 Task: Learn more about a recruiter lite.
Action: Mouse moved to (737, 98)
Screenshot: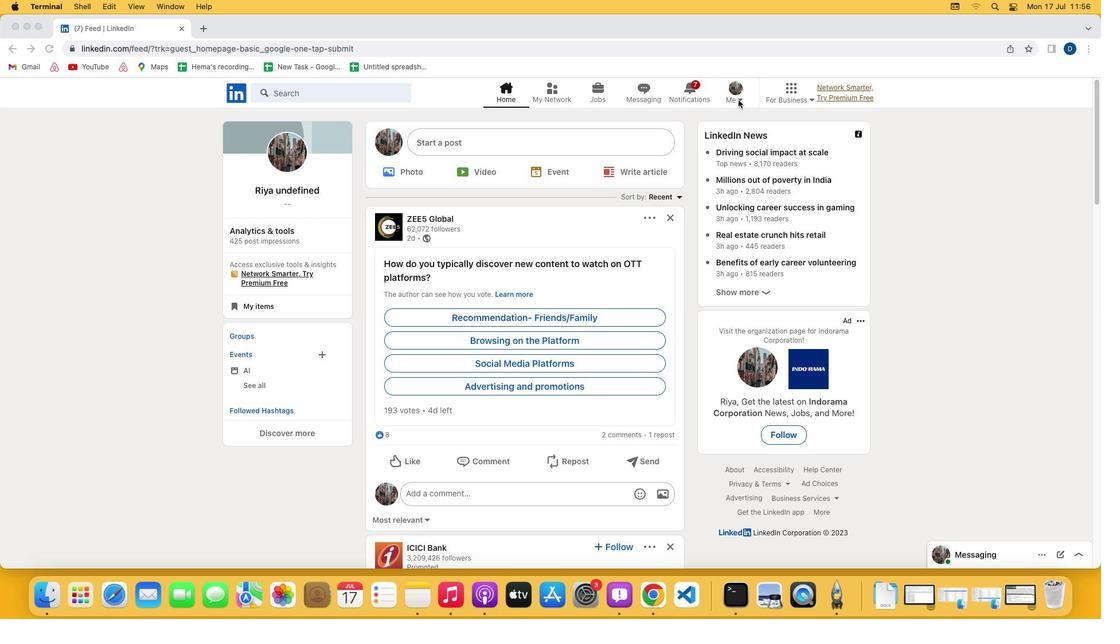 
Action: Mouse pressed left at (737, 98)
Screenshot: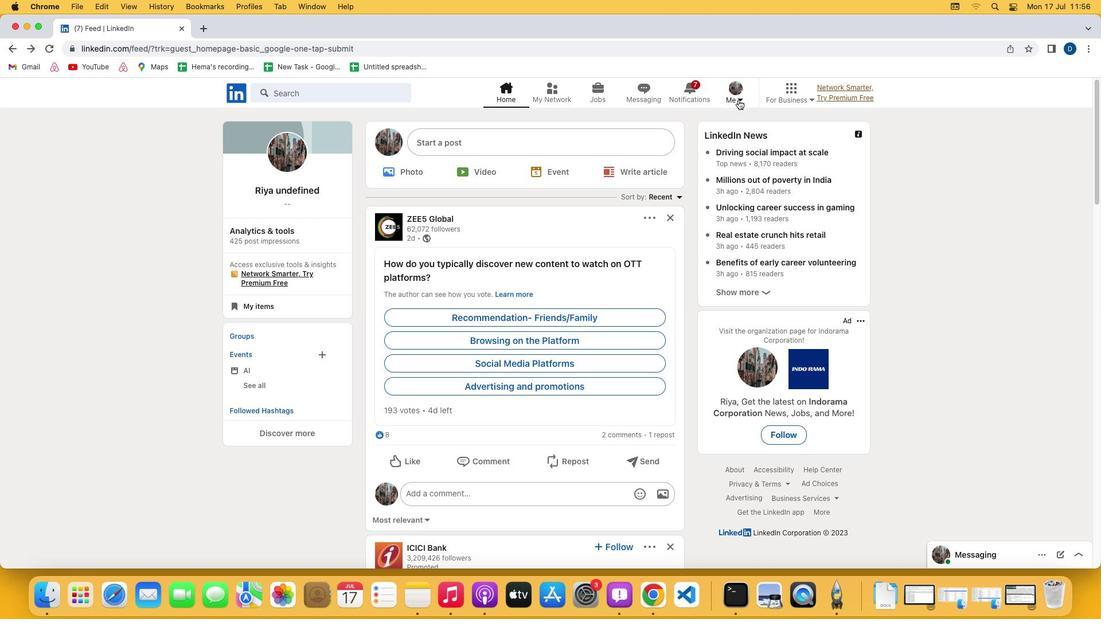 
Action: Mouse moved to (739, 99)
Screenshot: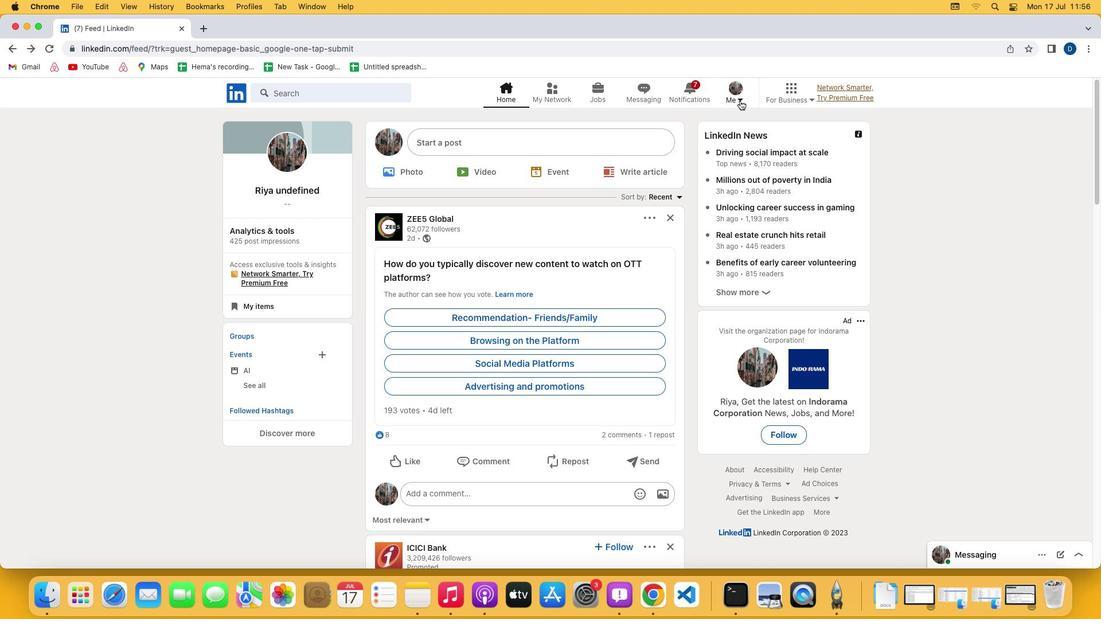 
Action: Mouse pressed left at (739, 99)
Screenshot: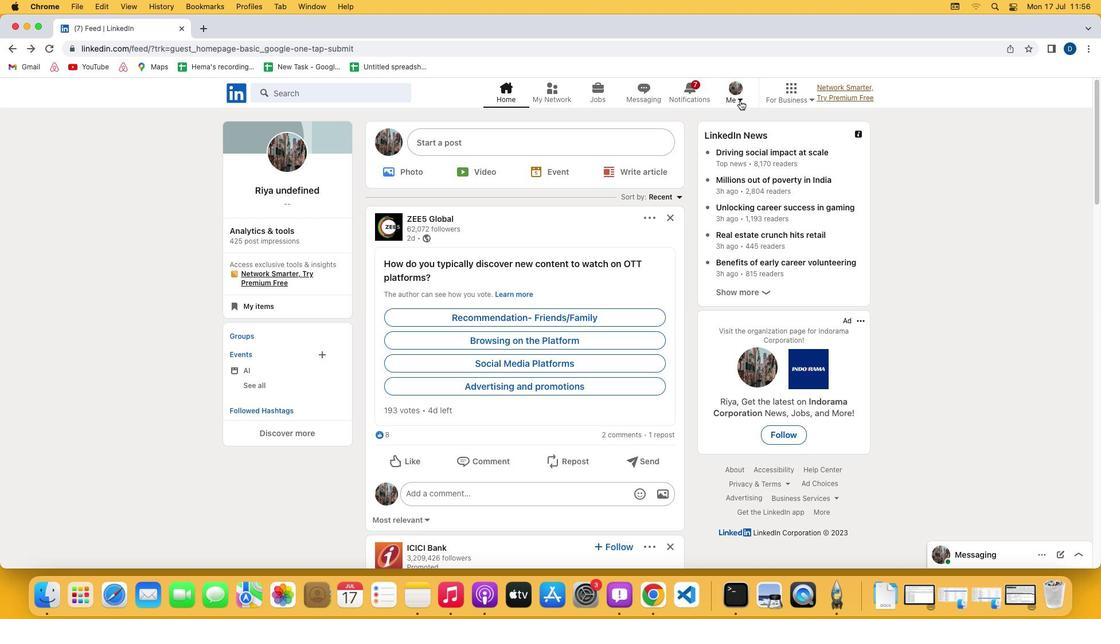 
Action: Mouse moved to (667, 215)
Screenshot: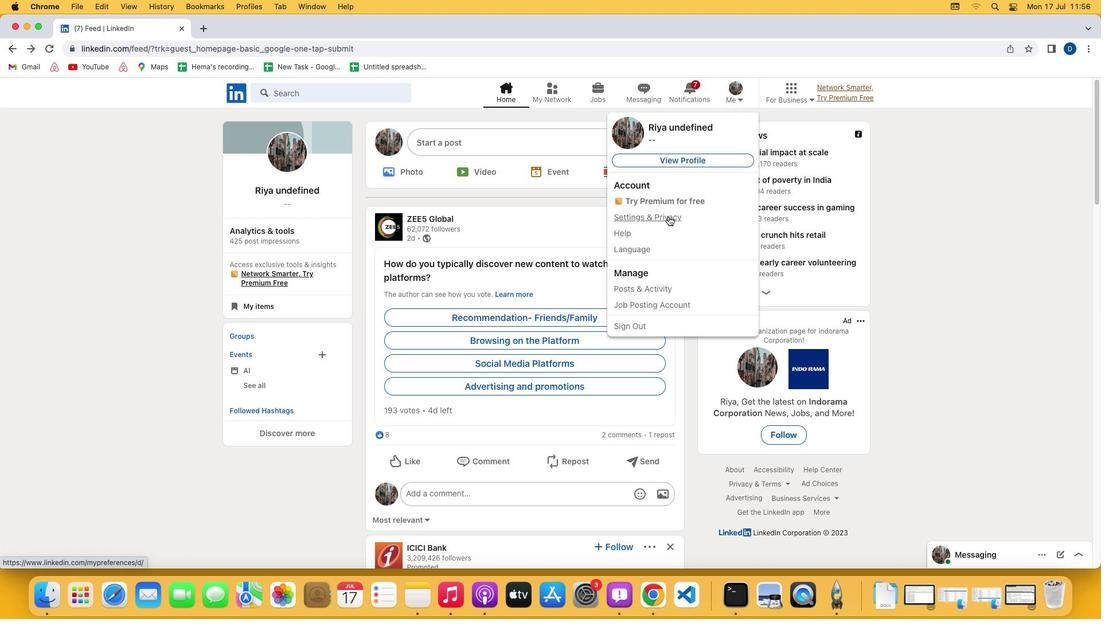 
Action: Mouse pressed left at (667, 215)
Screenshot: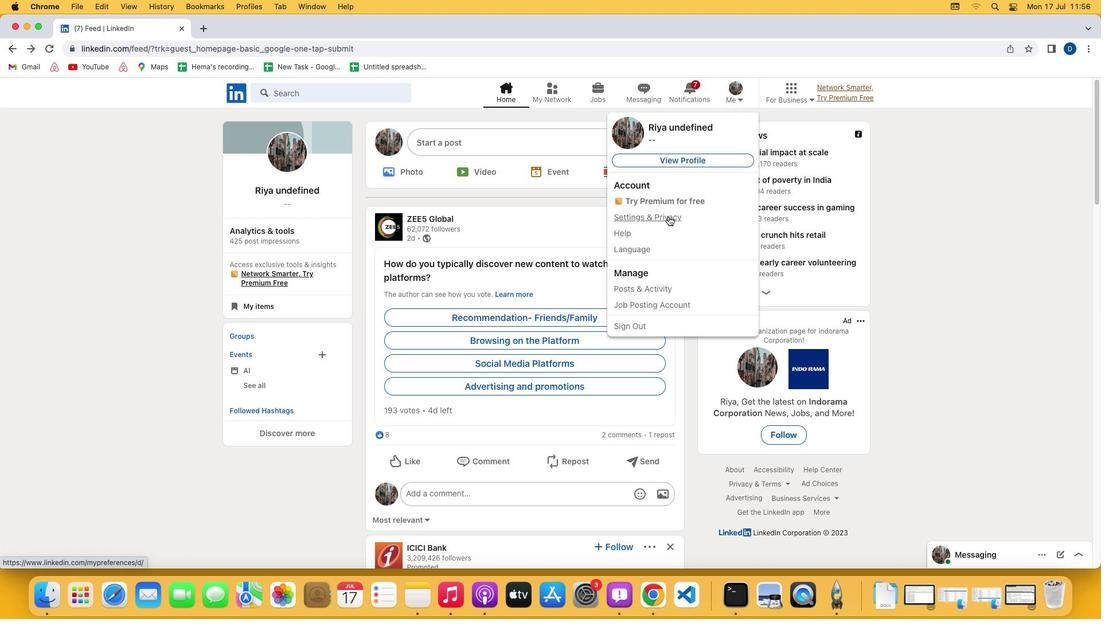 
Action: Mouse moved to (630, 346)
Screenshot: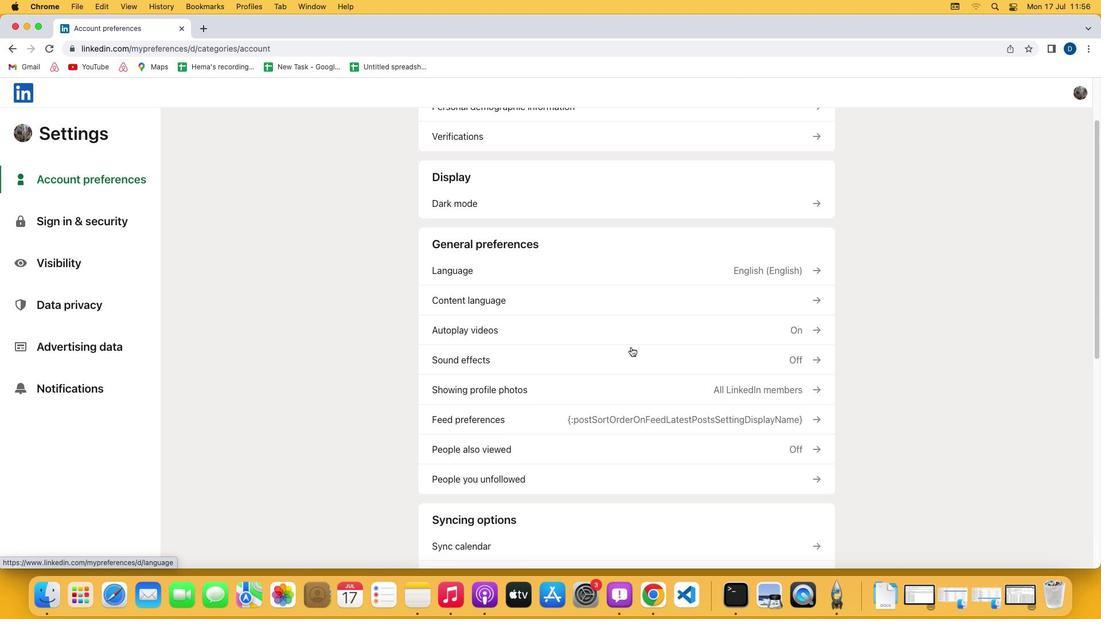 
Action: Mouse scrolled (630, 346) with delta (0, -1)
Screenshot: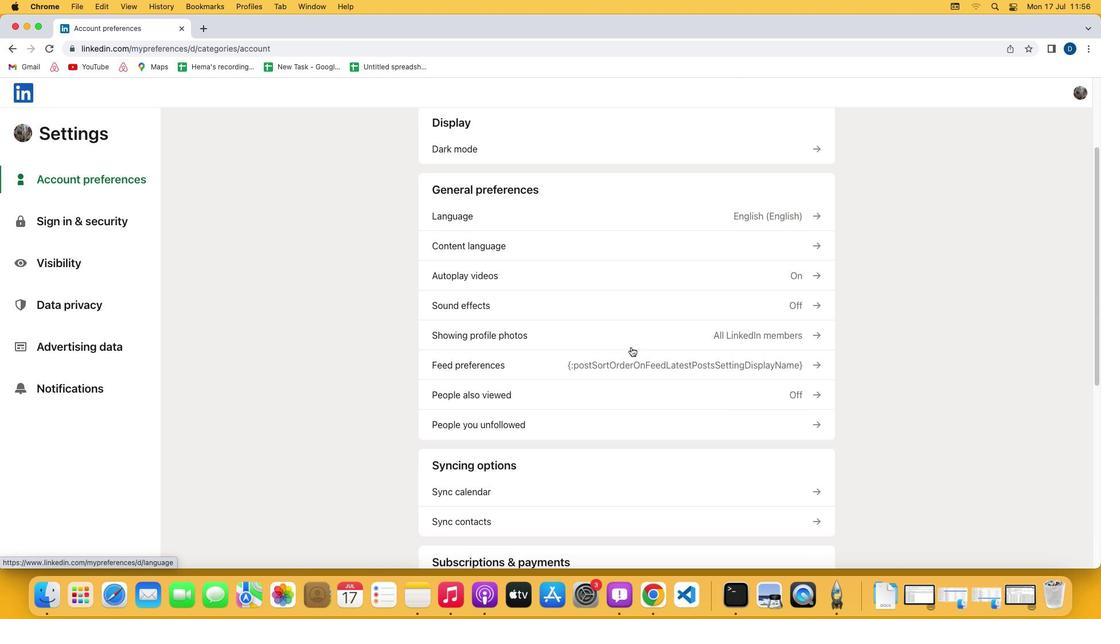
Action: Mouse scrolled (630, 346) with delta (0, -1)
Screenshot: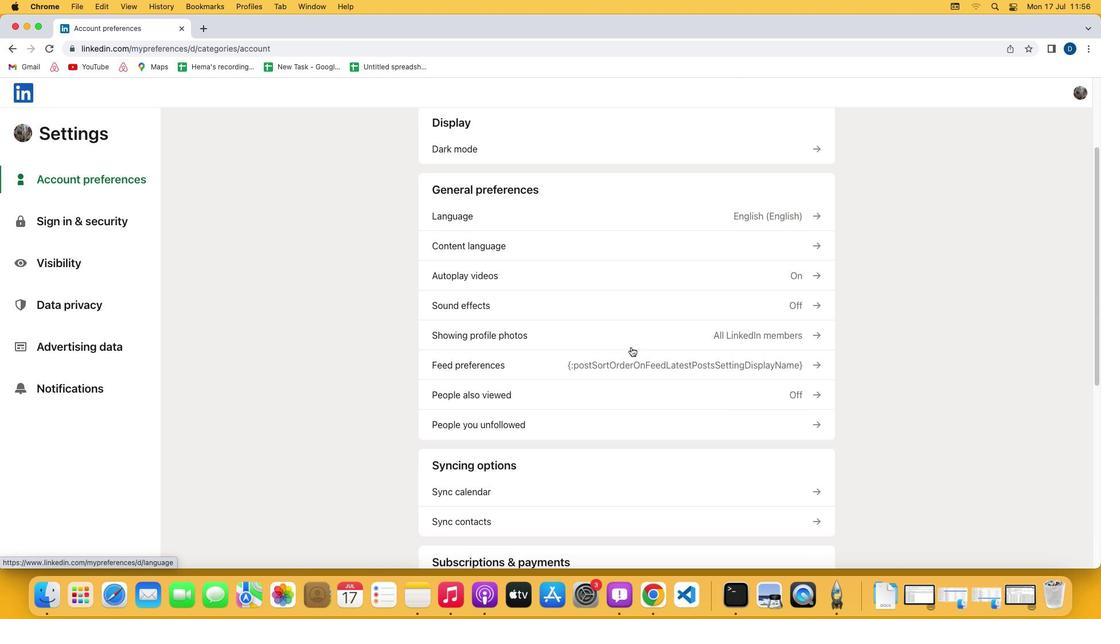
Action: Mouse scrolled (630, 346) with delta (0, -2)
Screenshot: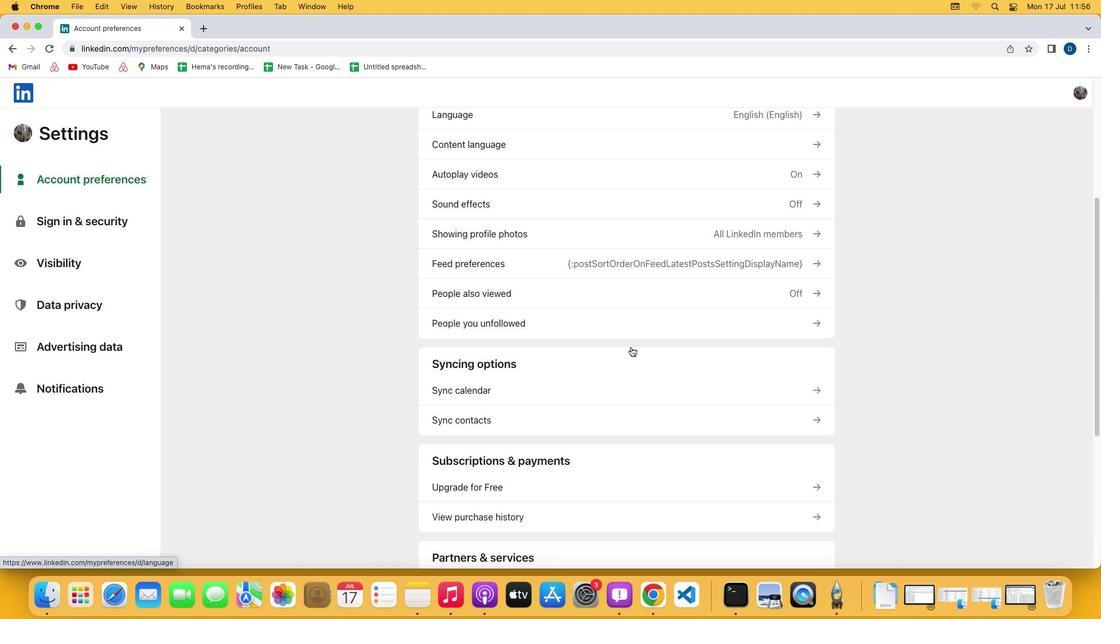 
Action: Mouse scrolled (630, 346) with delta (0, -3)
Screenshot: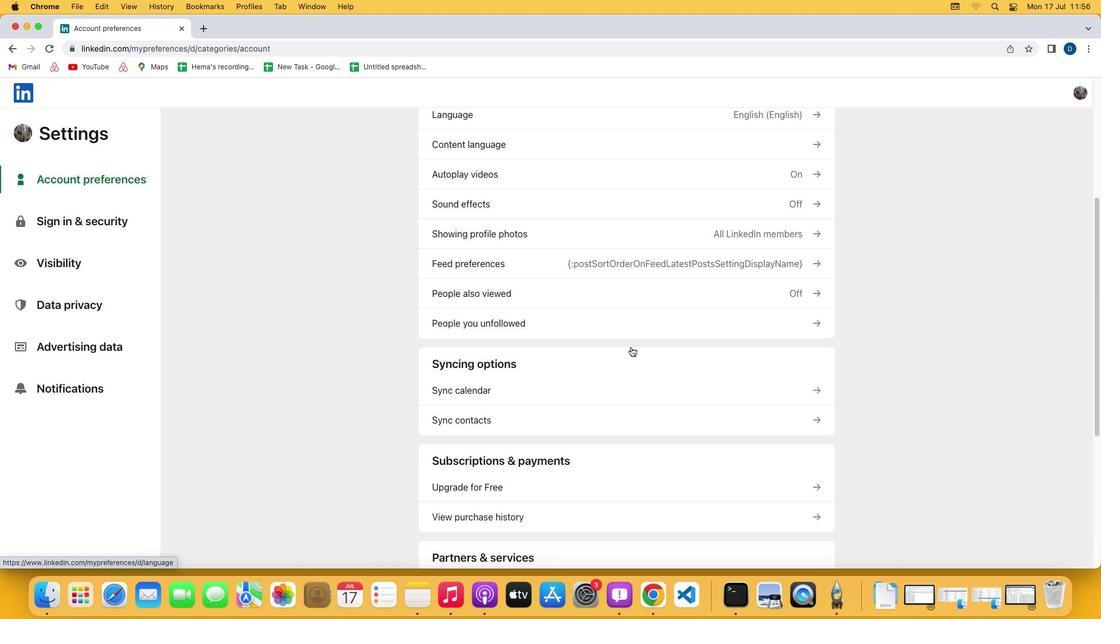 
Action: Mouse scrolled (630, 346) with delta (0, -3)
Screenshot: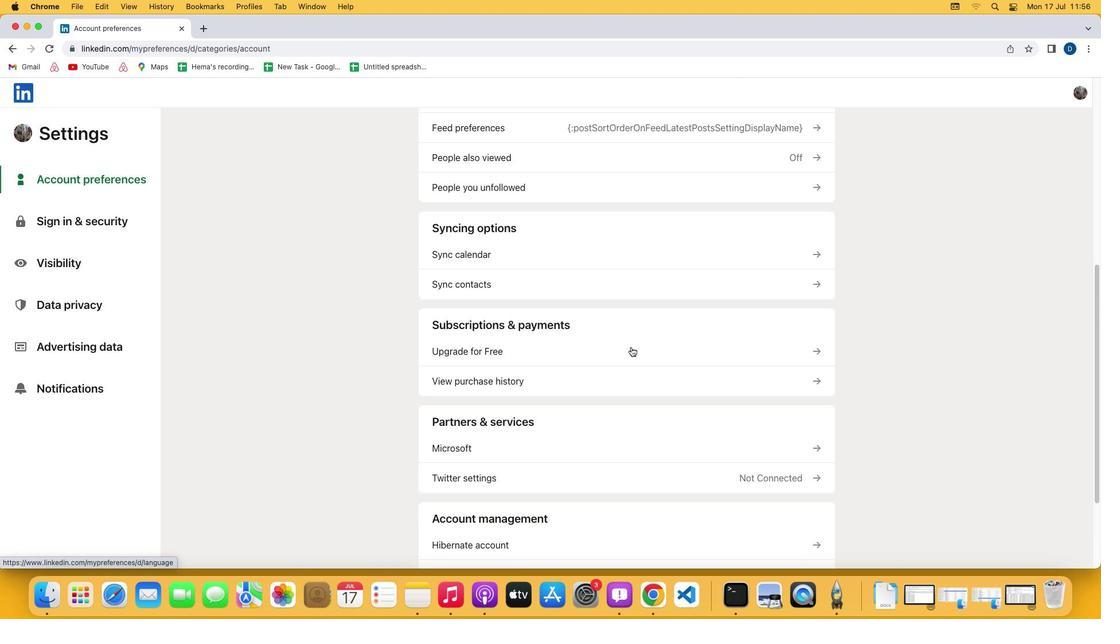 
Action: Mouse moved to (547, 345)
Screenshot: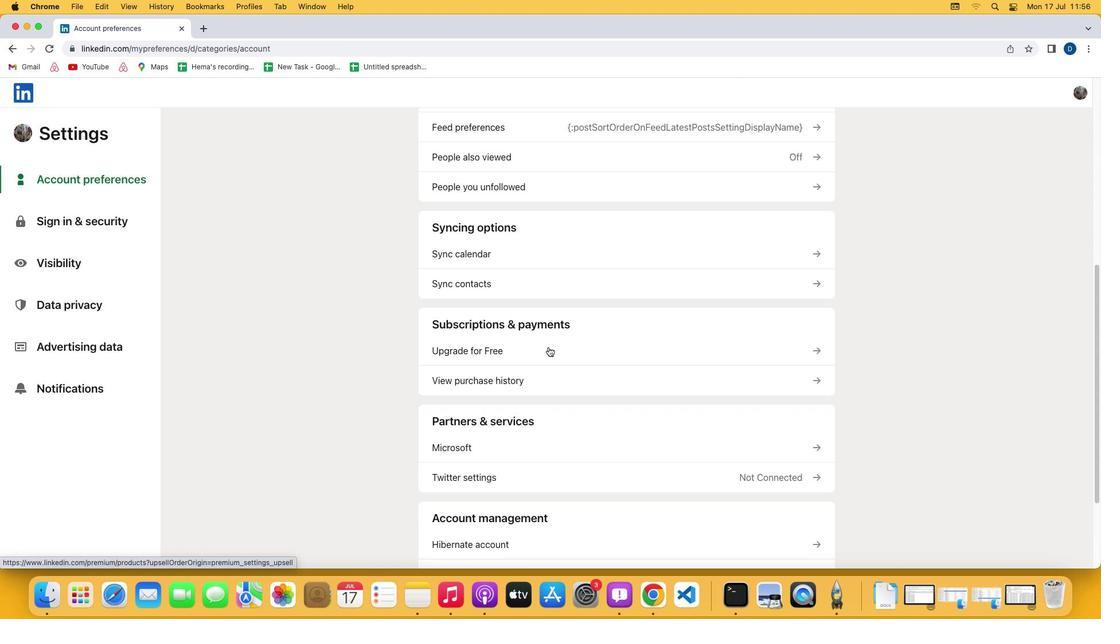 
Action: Mouse pressed left at (547, 345)
Screenshot: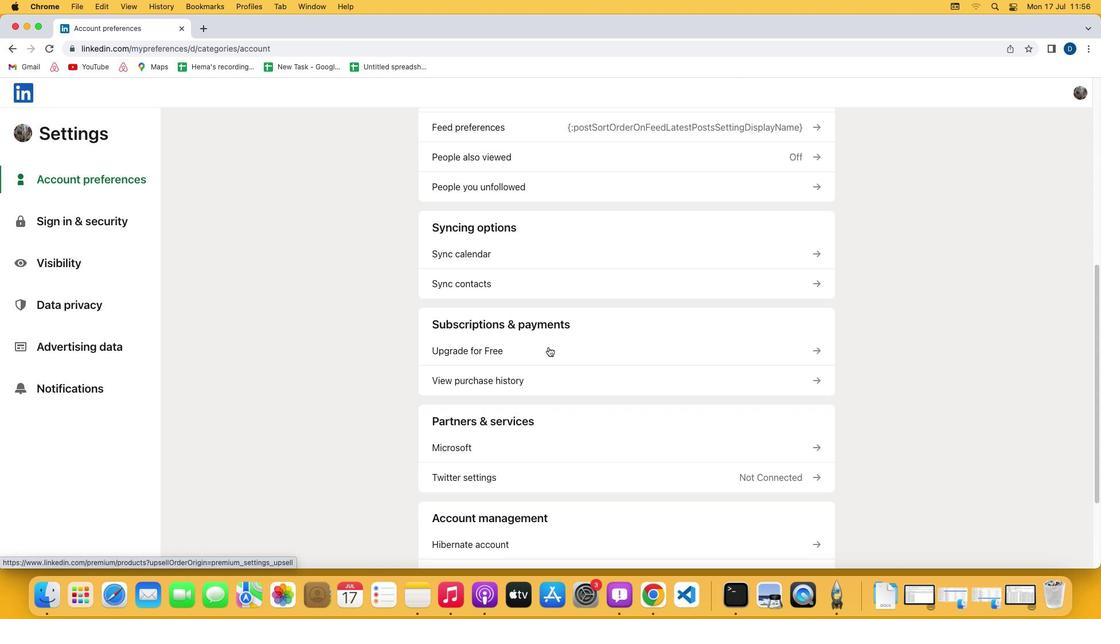 
Action: Mouse moved to (448, 333)
Screenshot: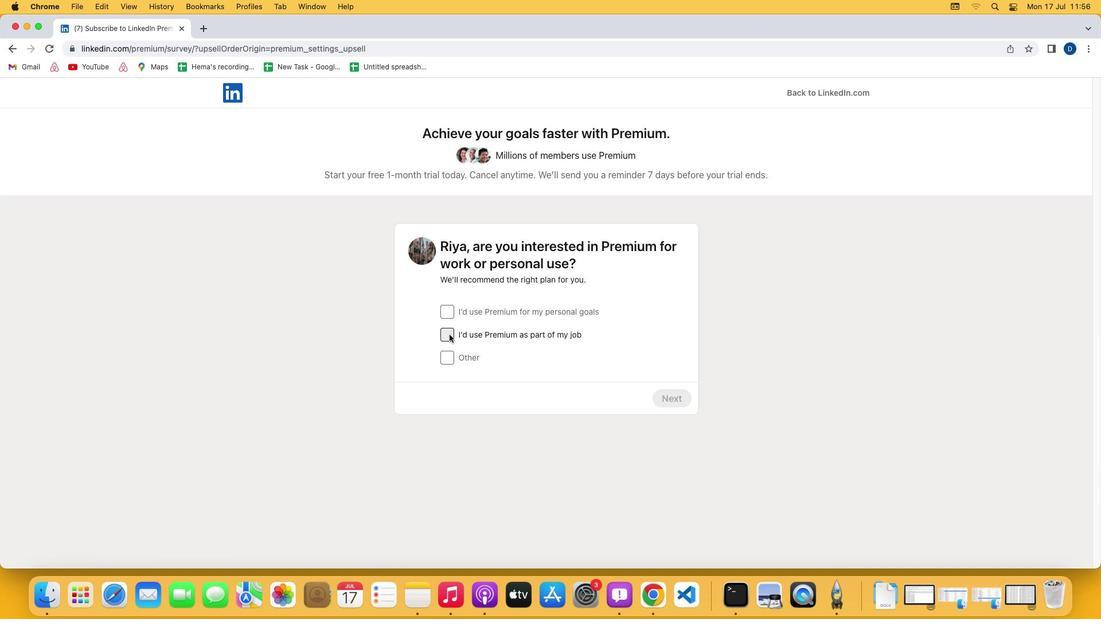 
Action: Mouse pressed left at (448, 333)
Screenshot: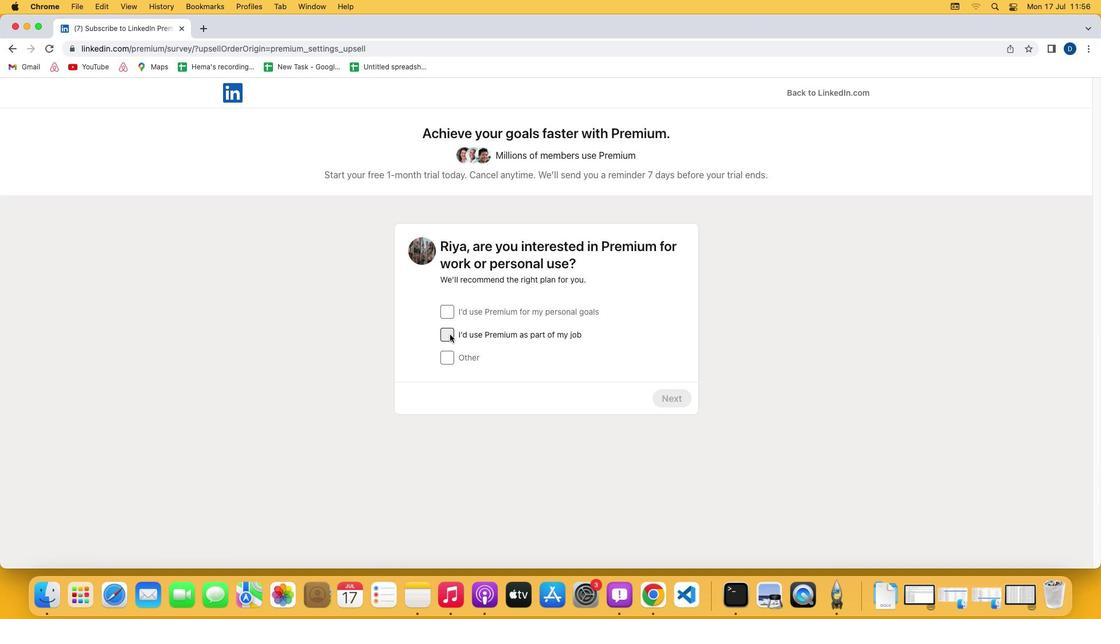 
Action: Mouse moved to (661, 395)
Screenshot: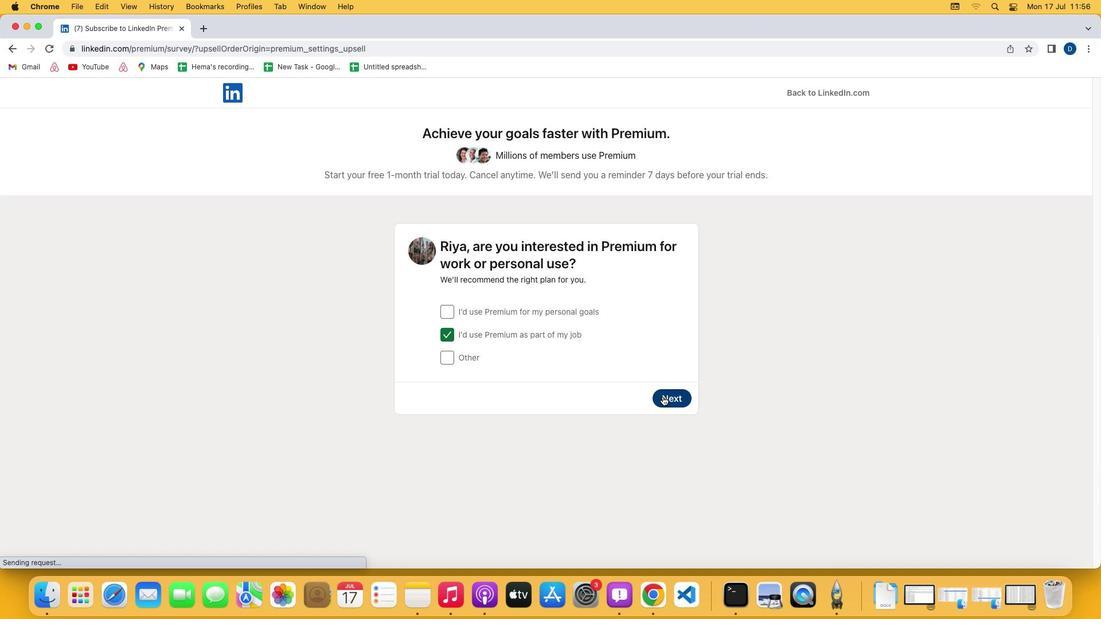
Action: Mouse pressed left at (661, 395)
Screenshot: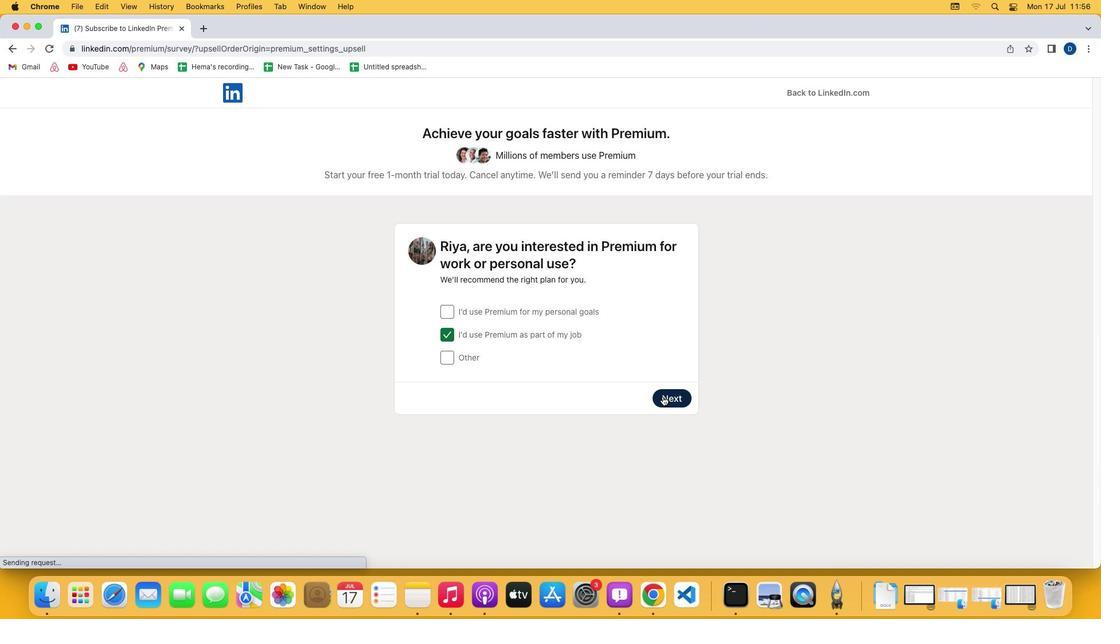 
Action: Mouse moved to (678, 466)
Screenshot: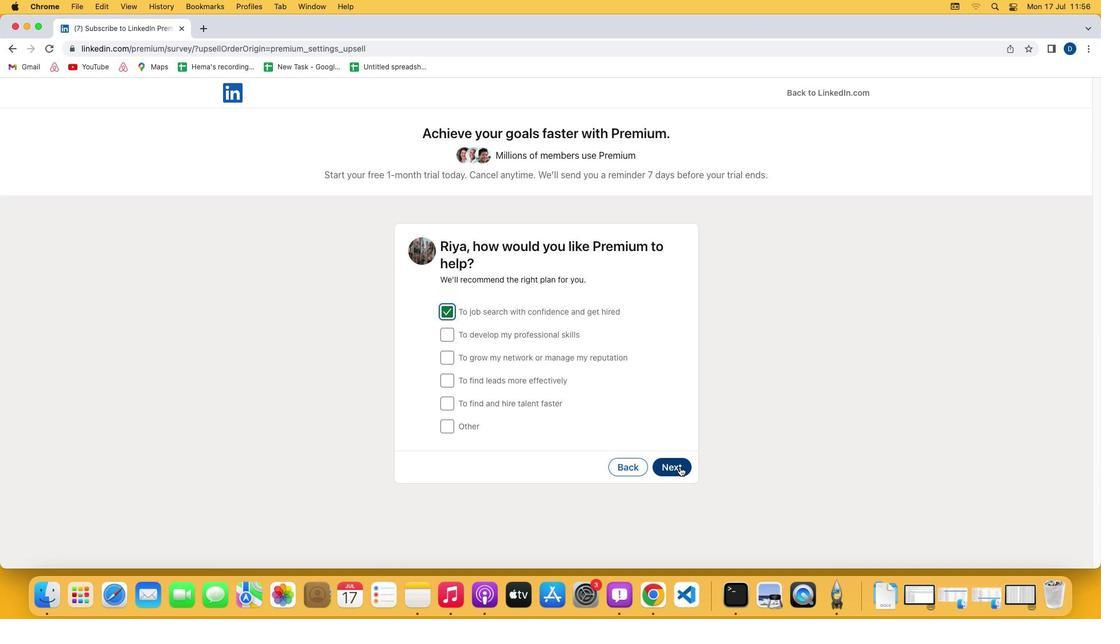 
Action: Mouse pressed left at (678, 466)
Screenshot: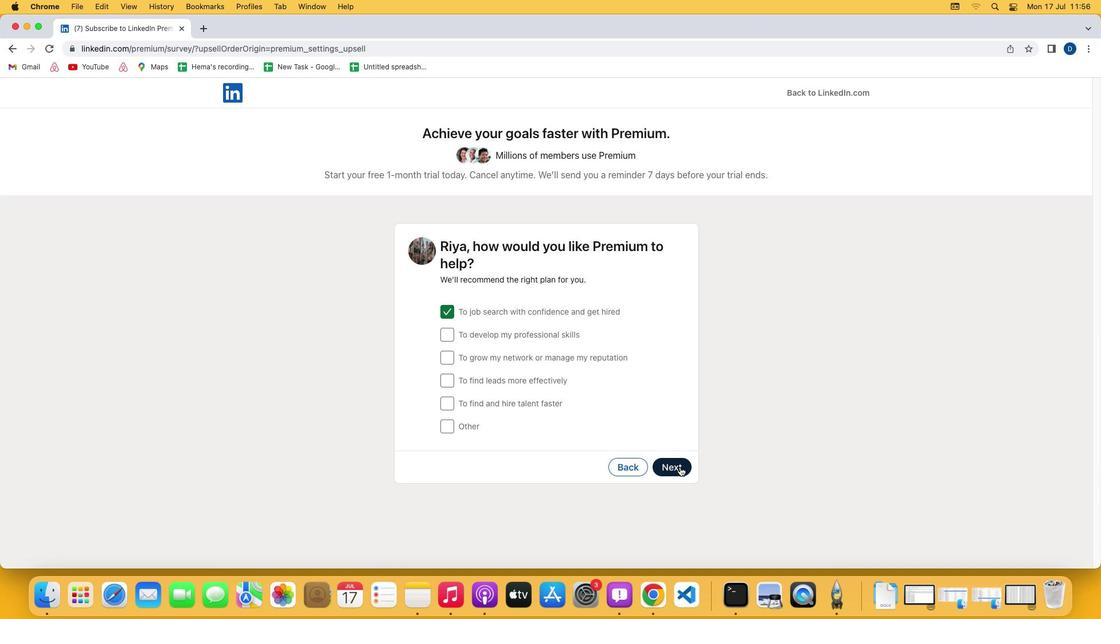 
Action: Mouse moved to (449, 378)
Screenshot: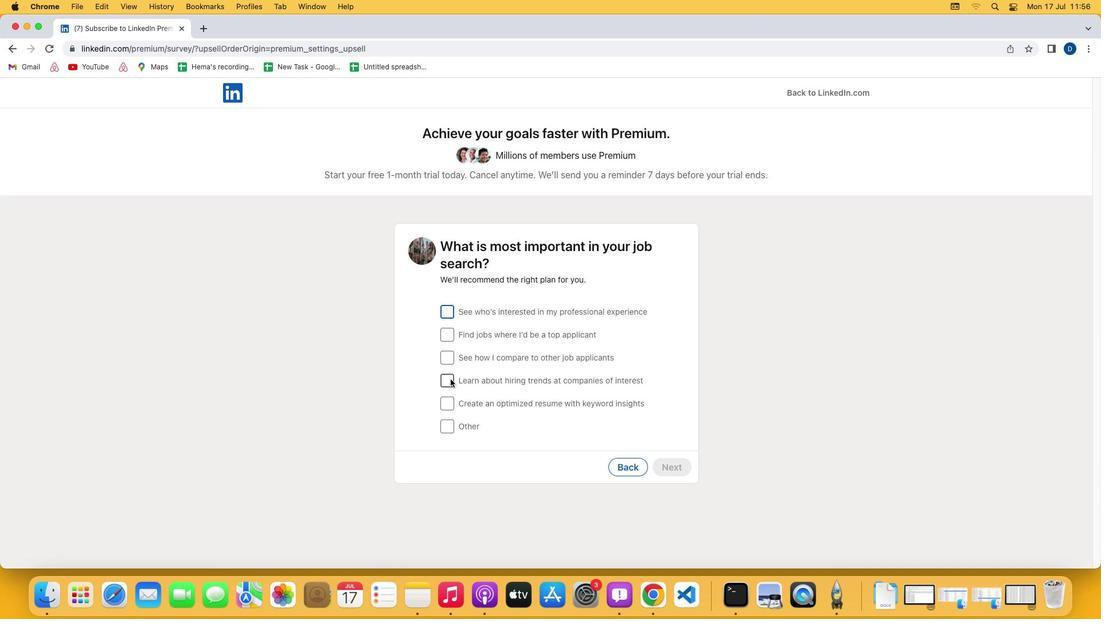 
Action: Mouse pressed left at (449, 378)
Screenshot: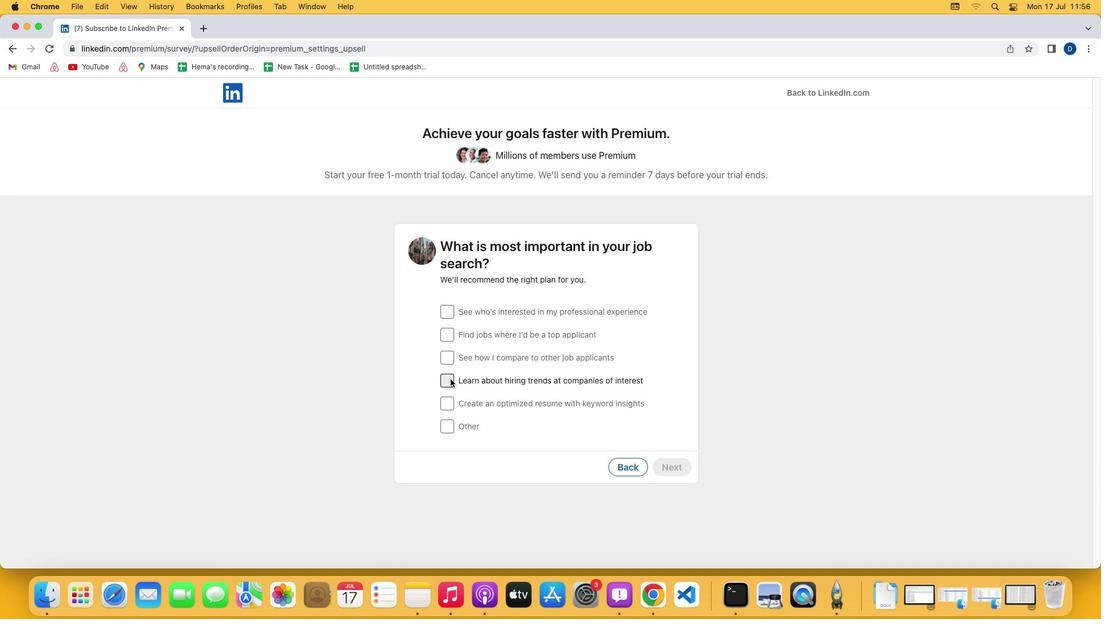 
Action: Mouse moved to (669, 470)
Screenshot: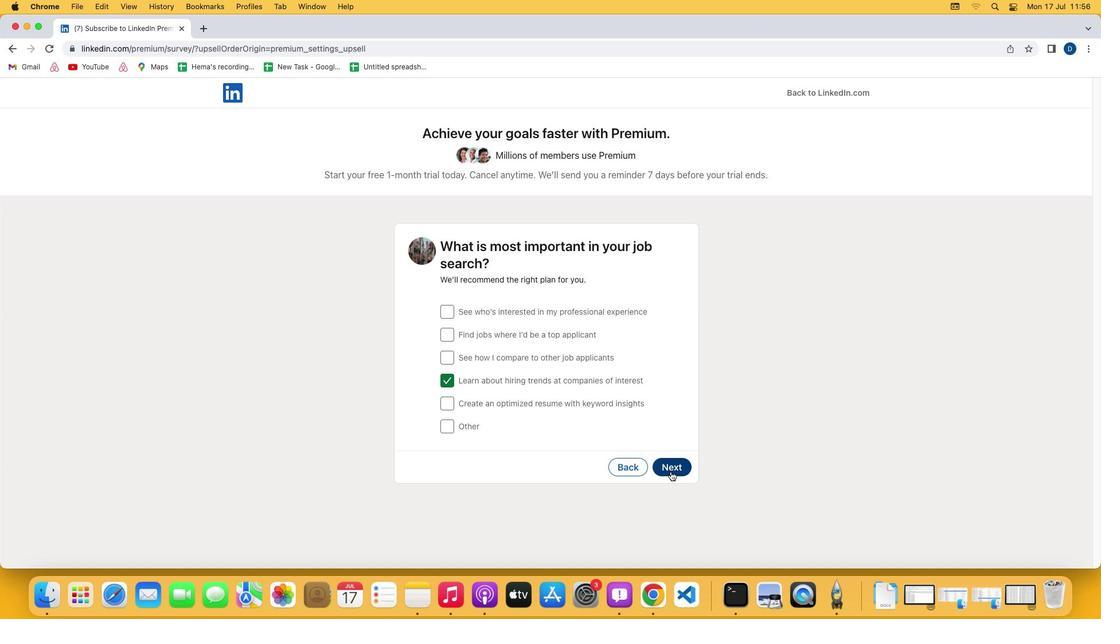
Action: Mouse pressed left at (669, 470)
Screenshot: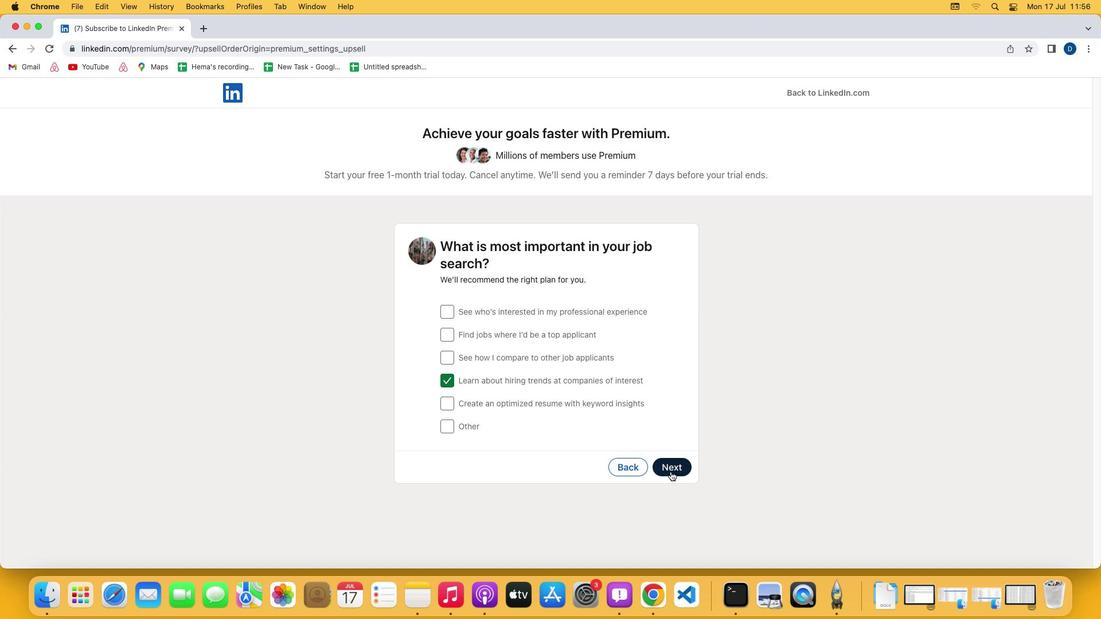 
Action: Mouse moved to (608, 437)
Screenshot: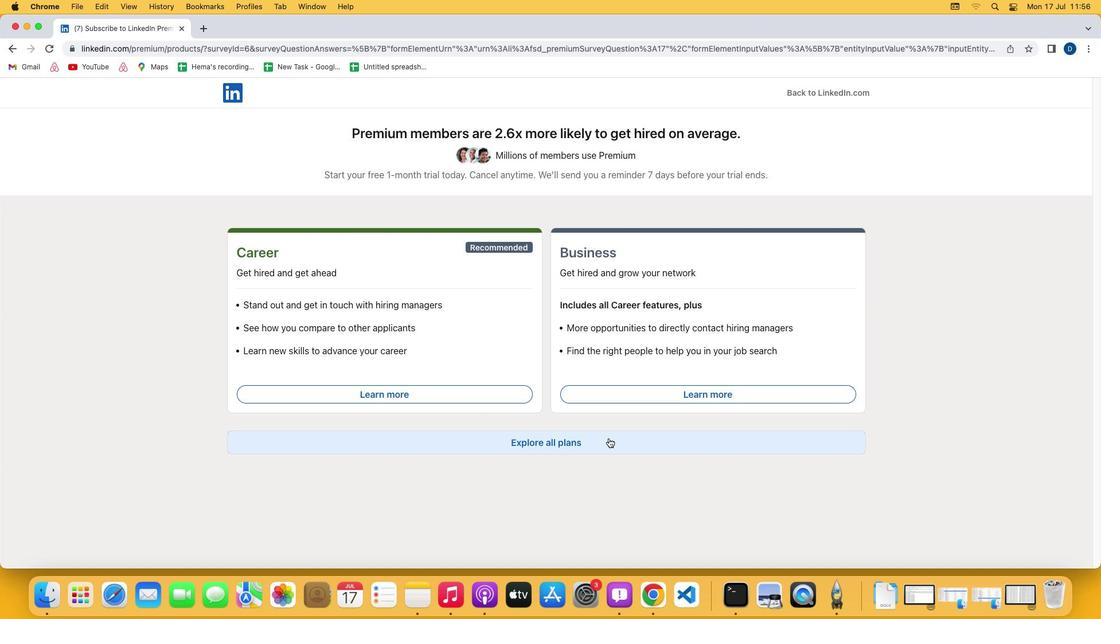 
Action: Mouse pressed left at (608, 437)
Screenshot: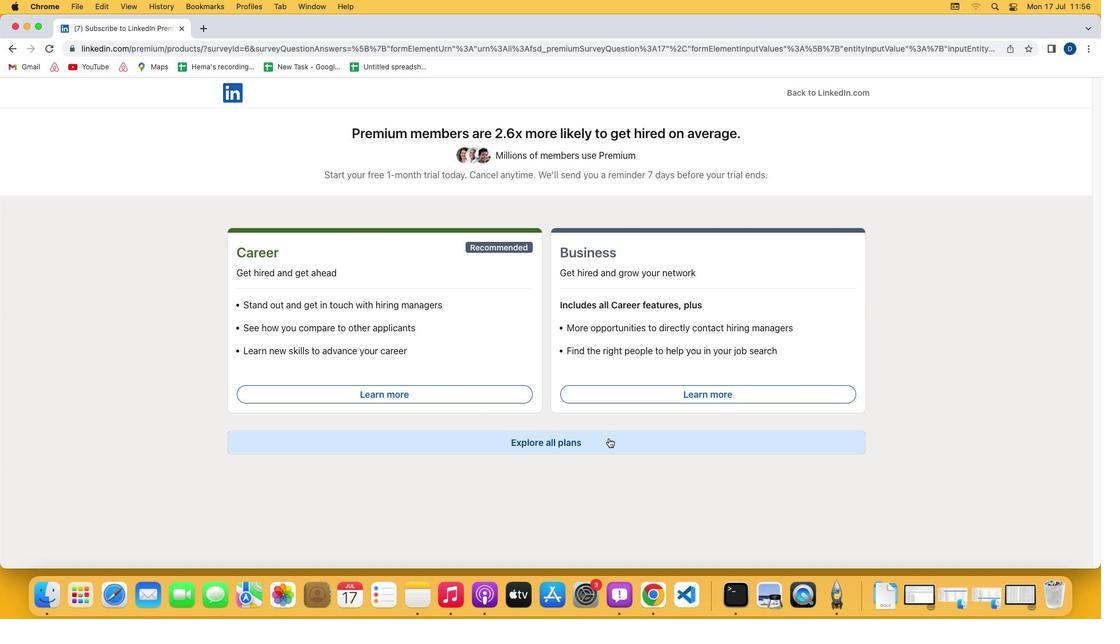 
Action: Mouse moved to (793, 476)
Screenshot: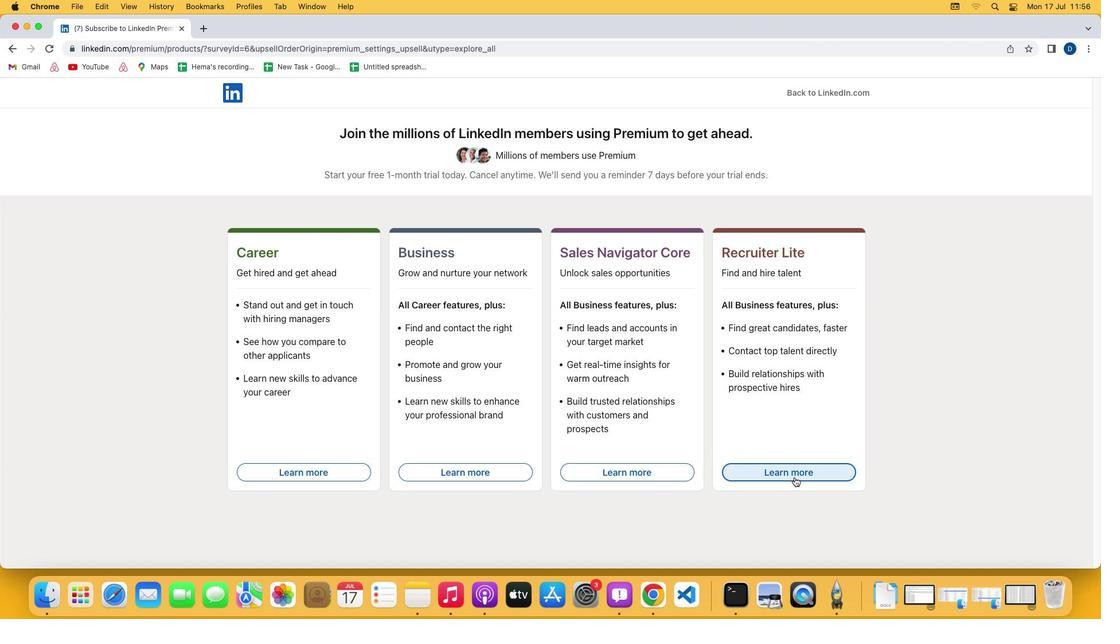 
Action: Mouse pressed left at (793, 476)
Screenshot: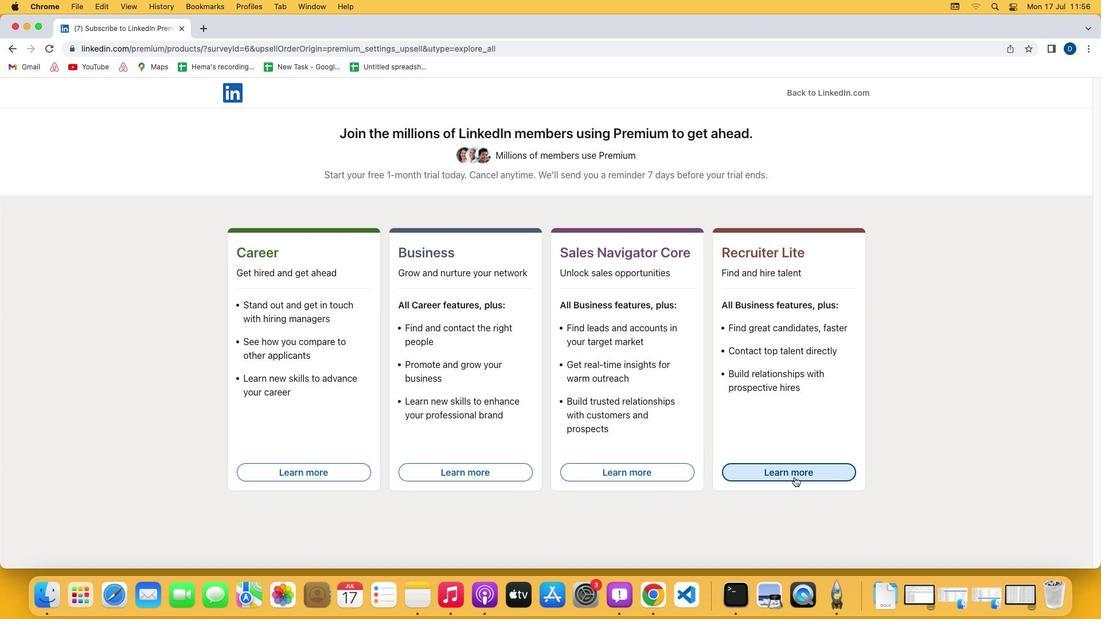 
Action: Mouse moved to (790, 476)
Screenshot: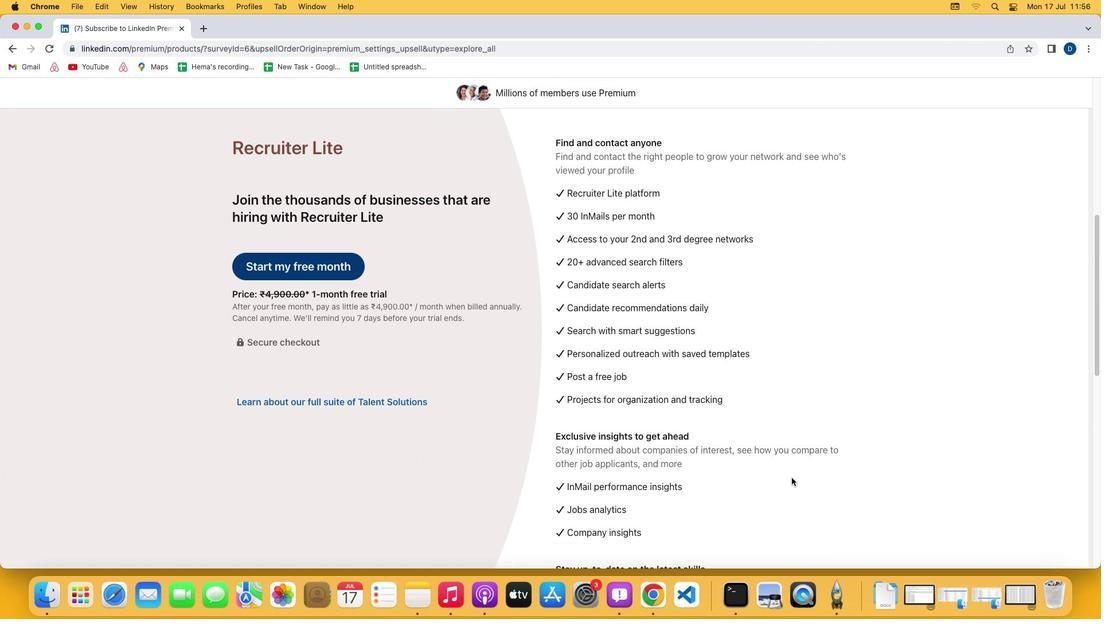 
